 Task: In the  document quotation.txt Download file as 'Plain Text' Share this file with 'softage2@softage.net' Insert the command  Suggesting 
Action: Mouse moved to (208, 348)
Screenshot: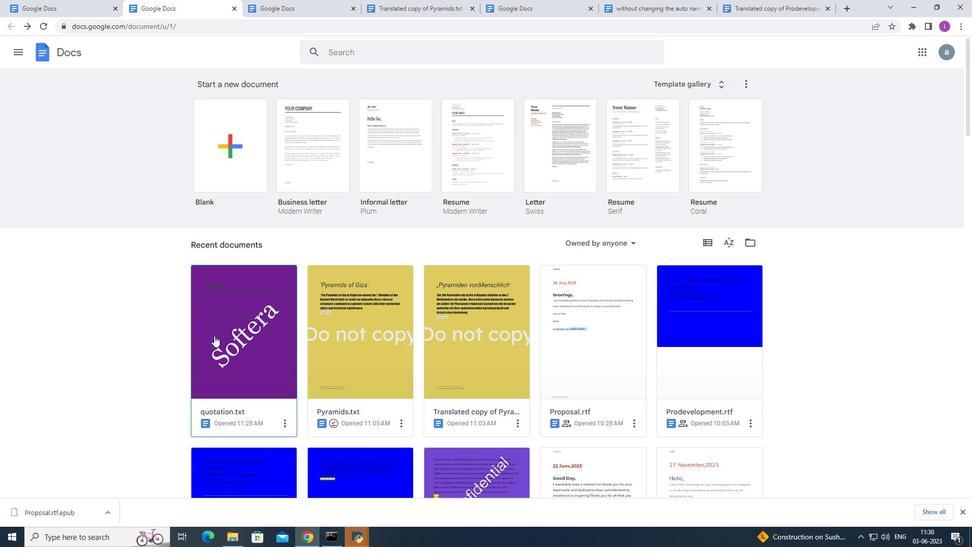
Action: Mouse pressed left at (208, 348)
Screenshot: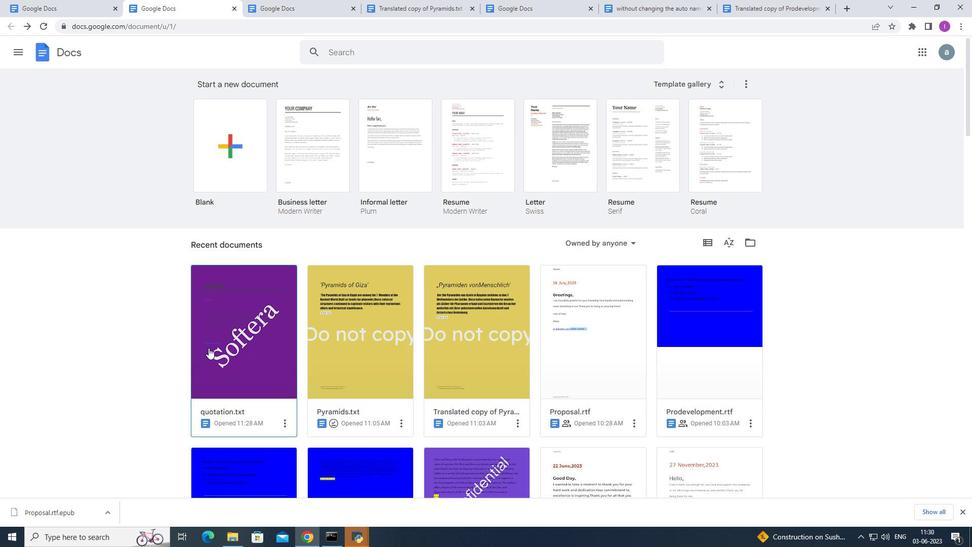
Action: Mouse moved to (41, 58)
Screenshot: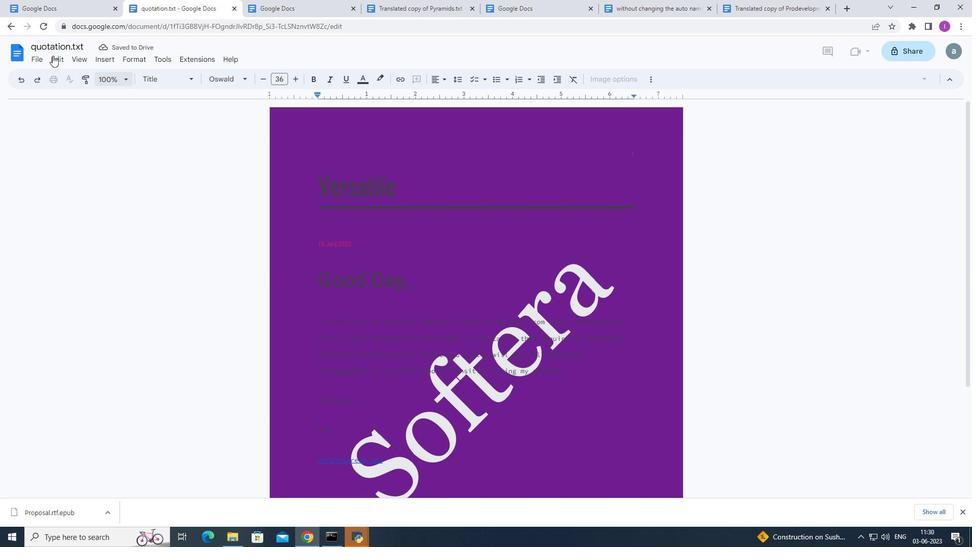 
Action: Mouse pressed left at (41, 58)
Screenshot: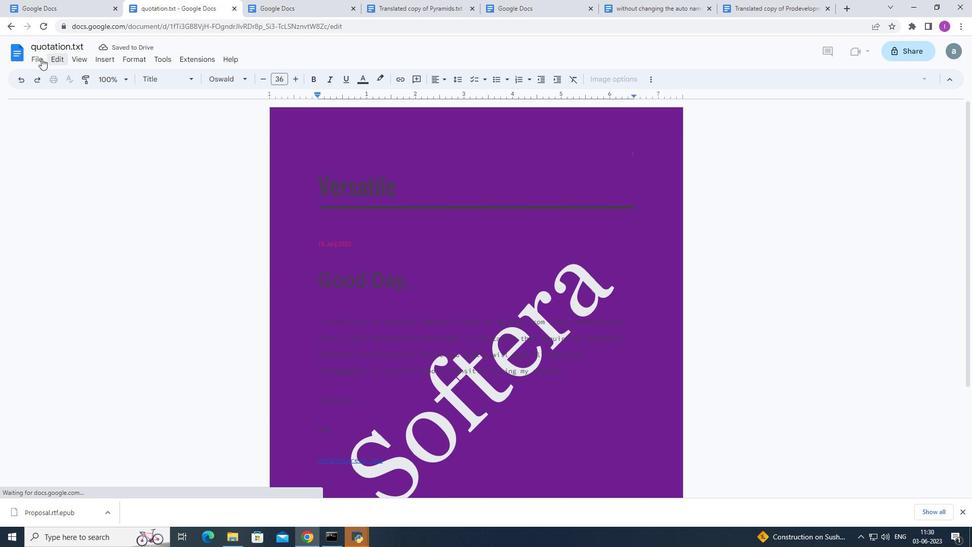 
Action: Mouse moved to (209, 232)
Screenshot: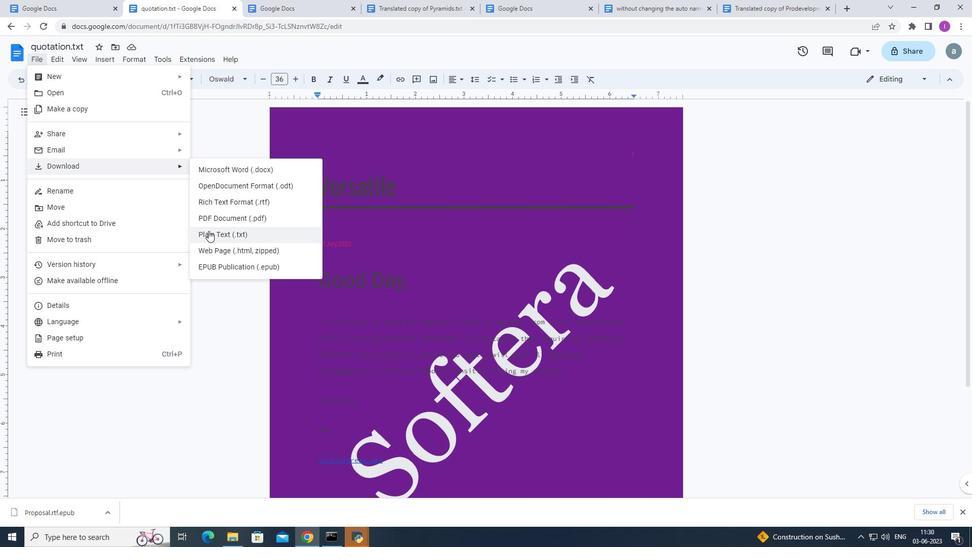 
Action: Mouse pressed left at (209, 232)
Screenshot: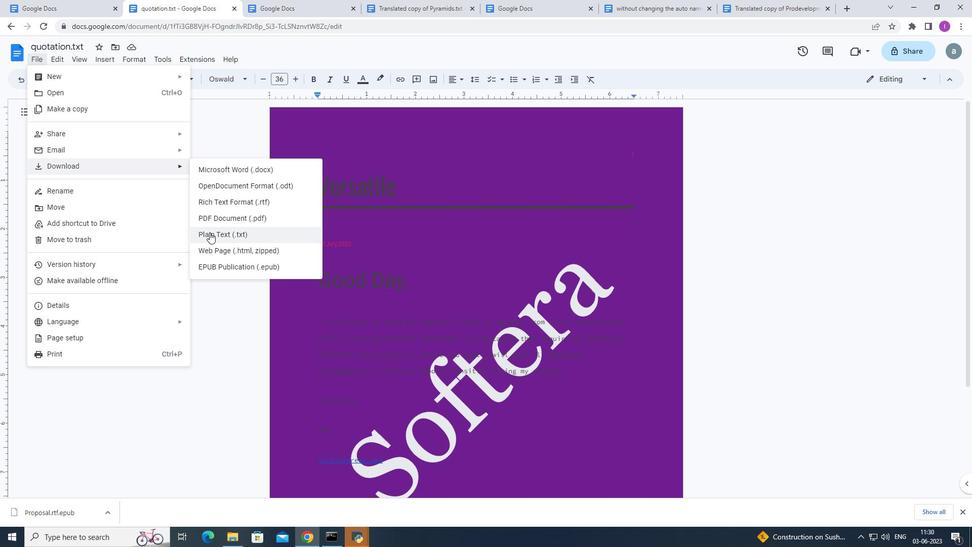 
Action: Mouse moved to (922, 78)
Screenshot: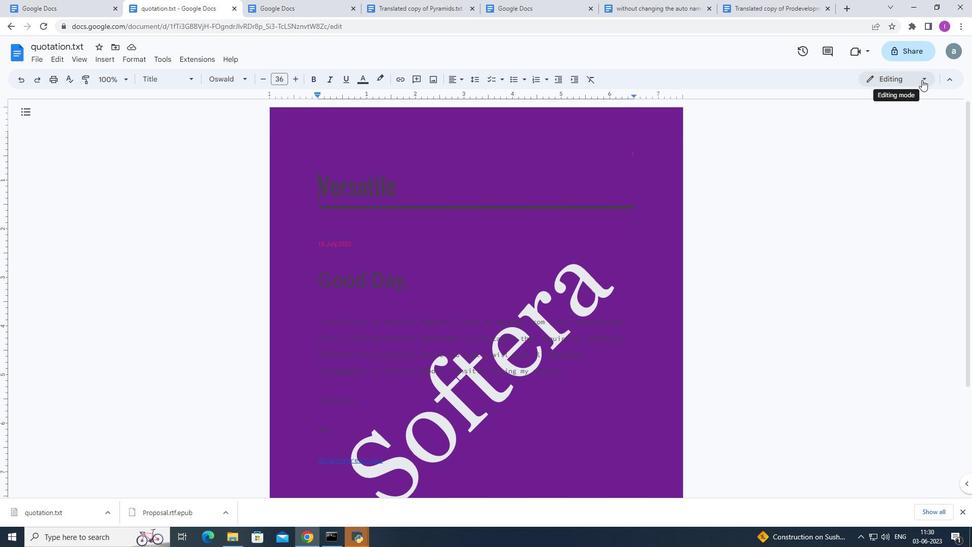 
Action: Mouse pressed left at (922, 78)
Screenshot: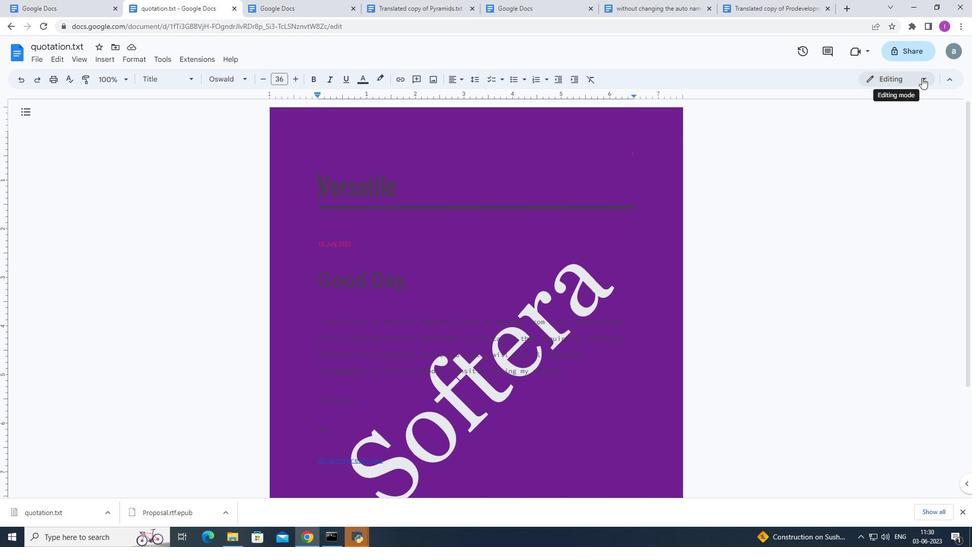 
Action: Mouse moved to (897, 127)
Screenshot: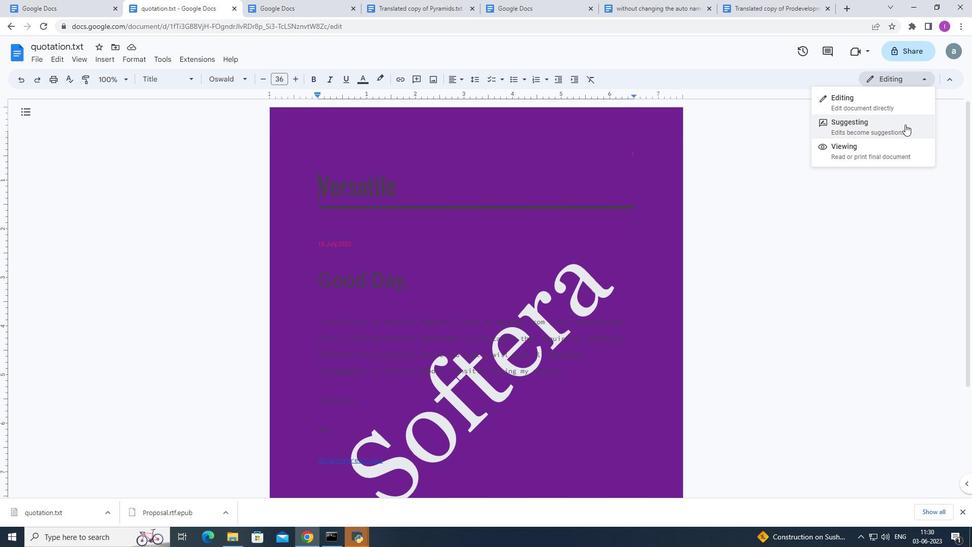 
Action: Mouse pressed left at (897, 127)
Screenshot: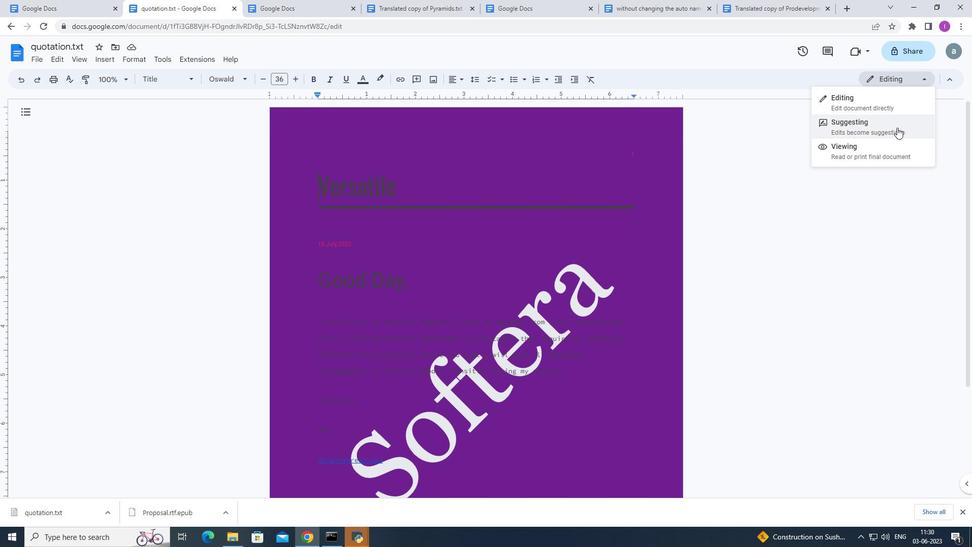 
Action: Mouse moved to (33, 57)
Screenshot: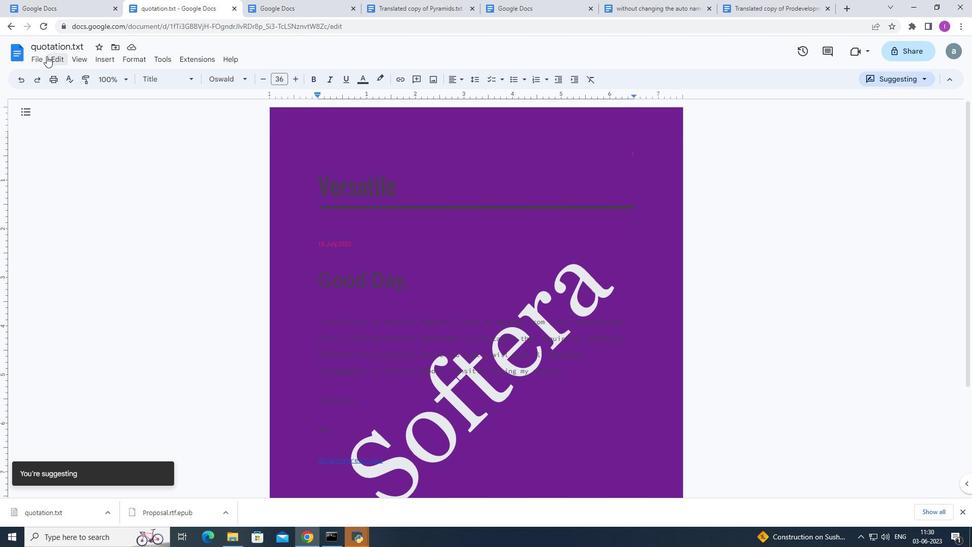 
Action: Mouse pressed left at (33, 57)
Screenshot: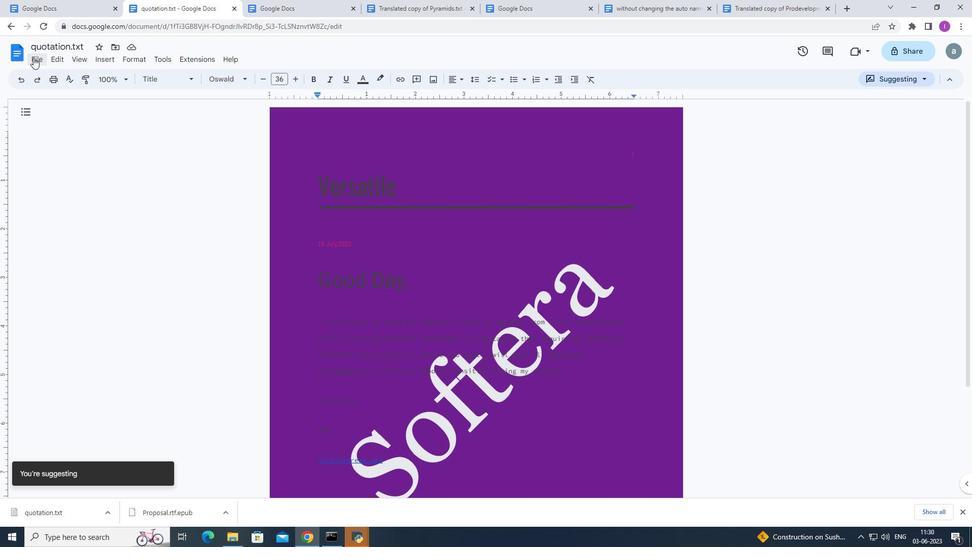 
Action: Mouse moved to (227, 133)
Screenshot: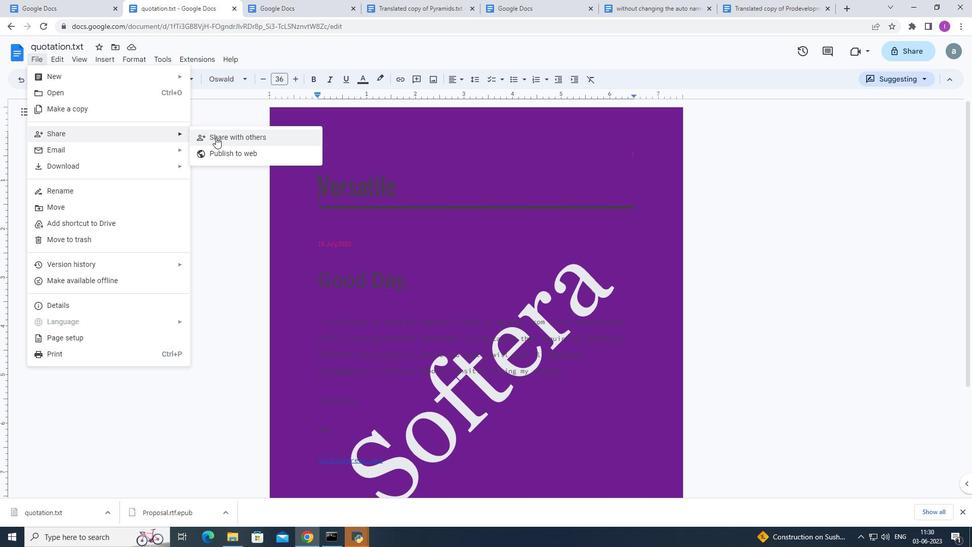 
Action: Mouse pressed left at (227, 133)
Screenshot: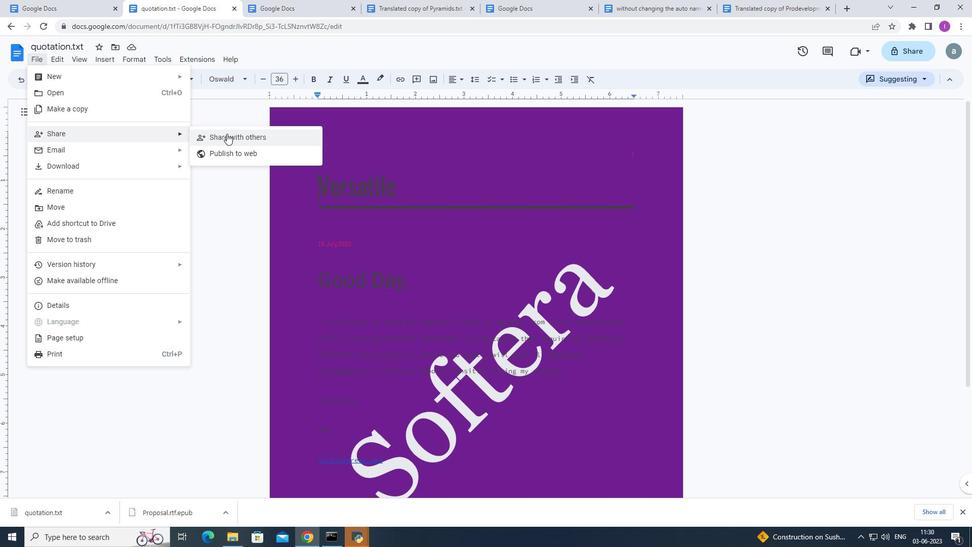 
Action: Mouse moved to (656, 159)
Screenshot: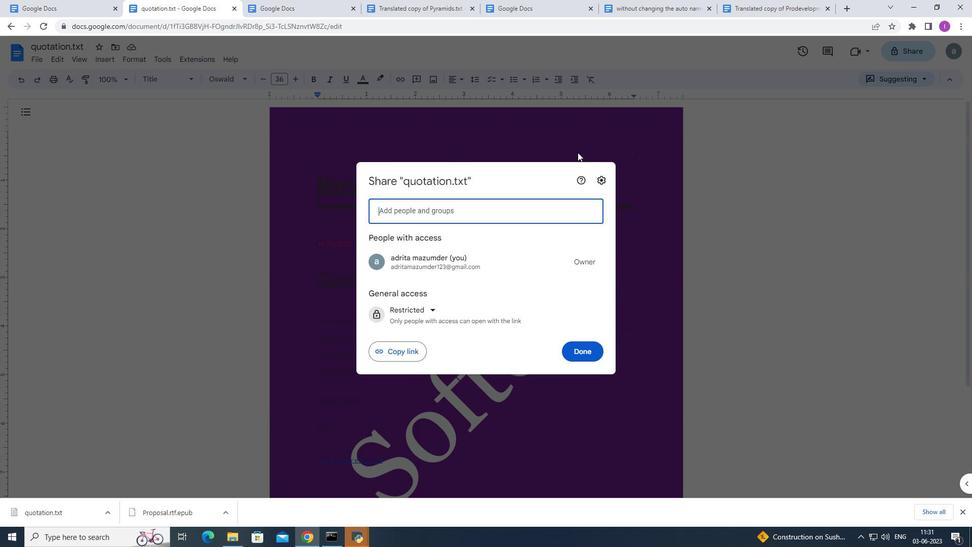 
Action: Key pressed softage2
Screenshot: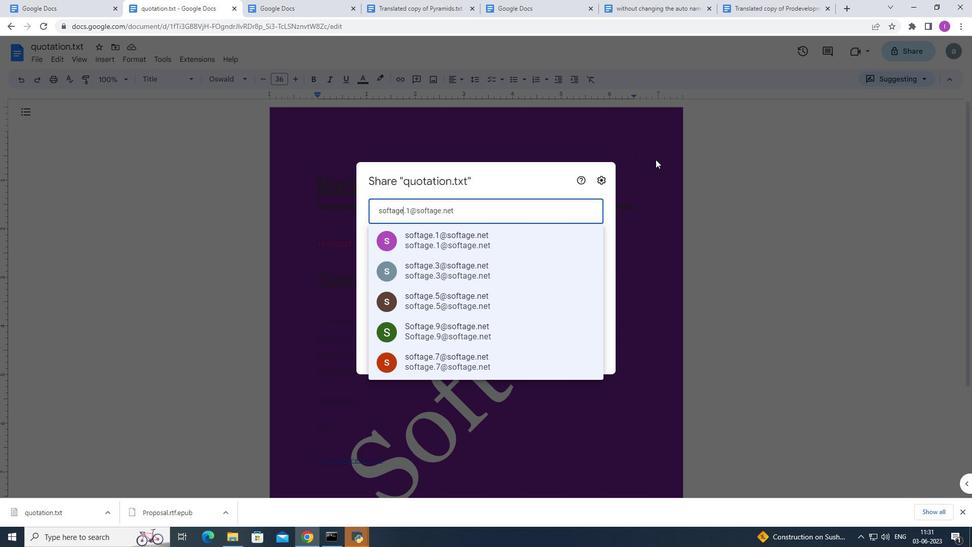 
Action: Mouse moved to (511, 241)
Screenshot: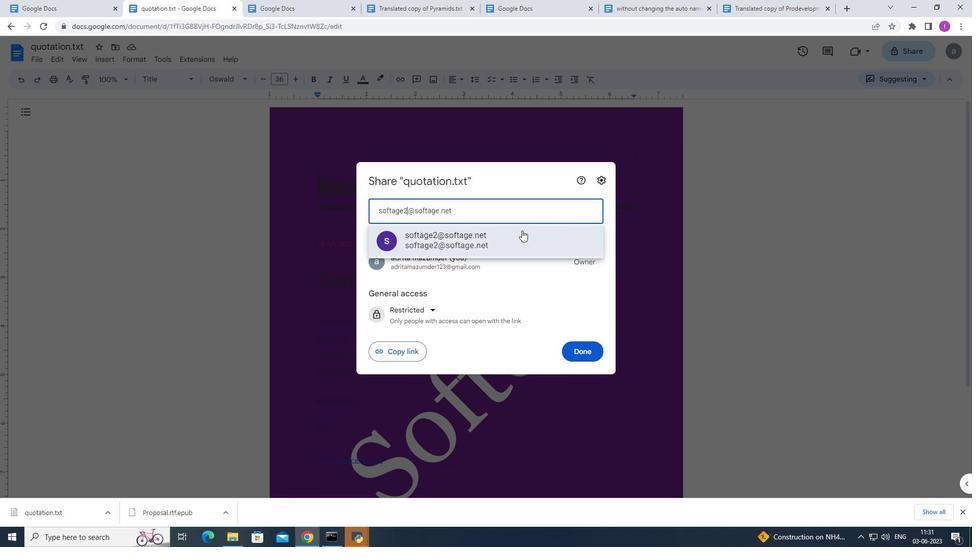 
Action: Mouse pressed left at (511, 241)
Screenshot: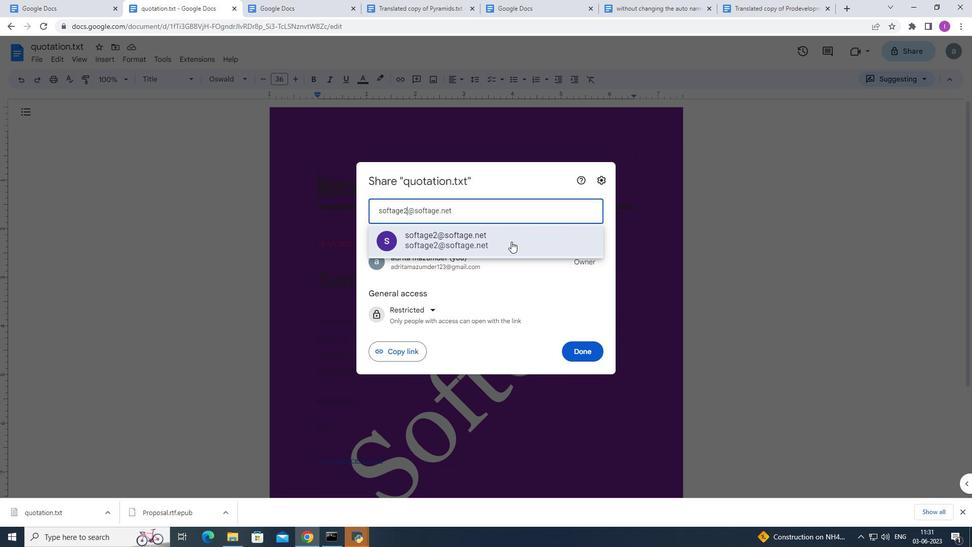 
Action: Mouse moved to (592, 343)
Screenshot: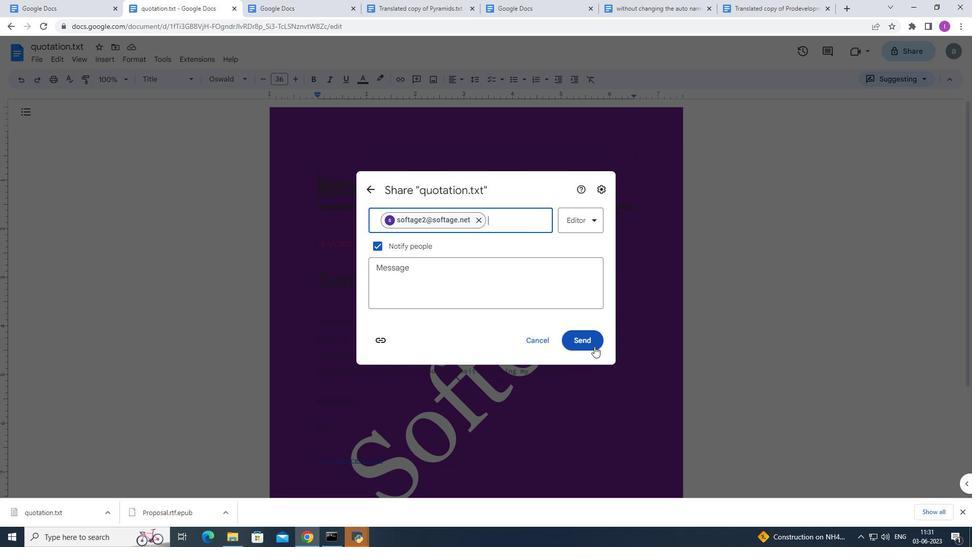 
Action: Mouse pressed left at (592, 343)
Screenshot: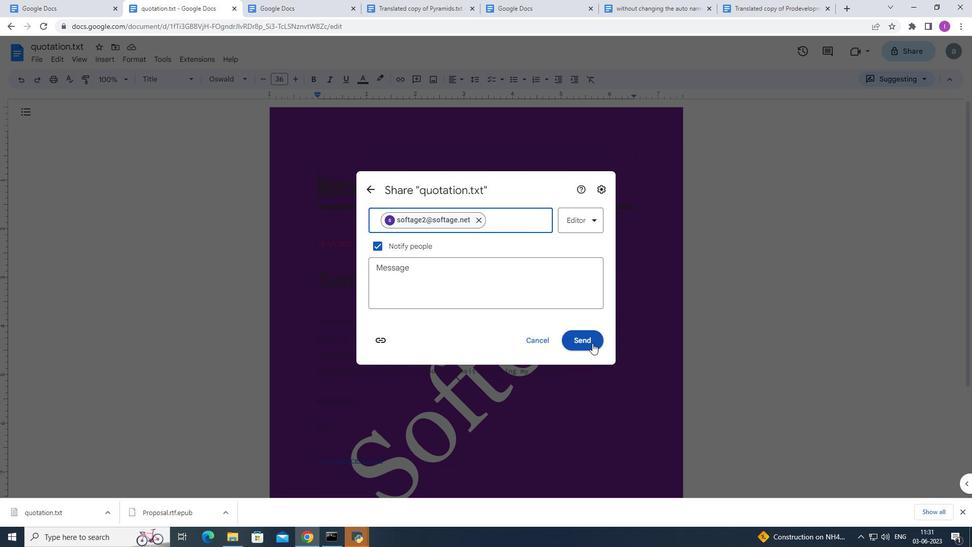 
Action: Mouse moved to (546, 308)
Screenshot: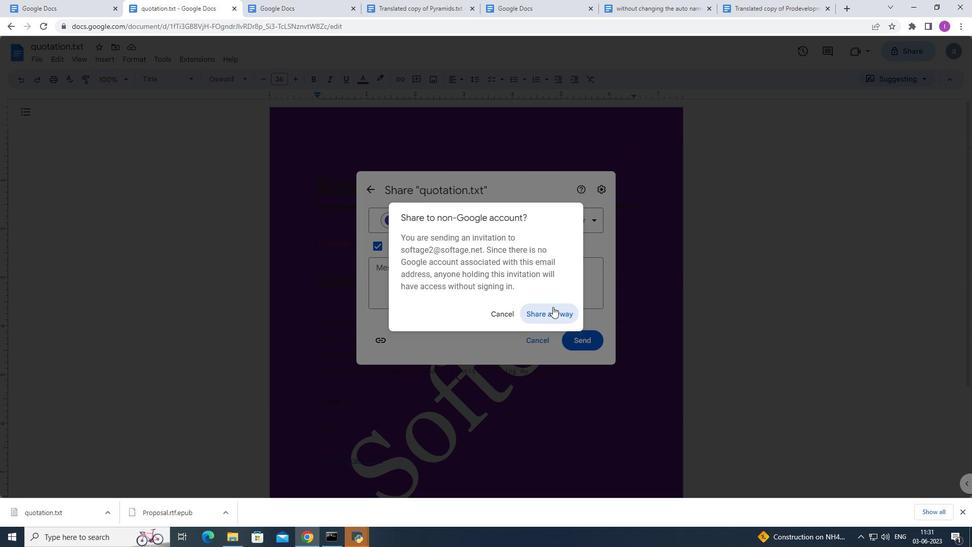 
Action: Mouse pressed left at (546, 308)
Screenshot: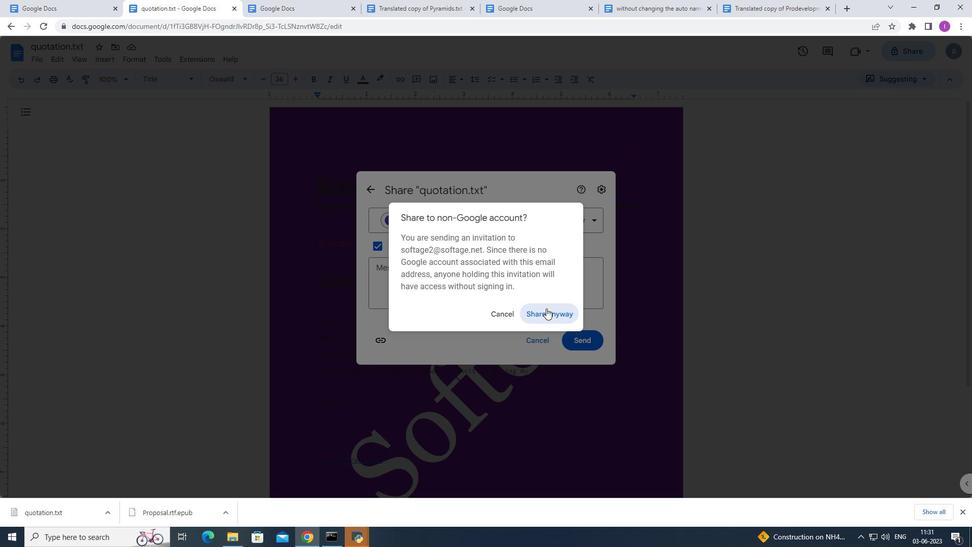 
Action: Mouse moved to (722, 345)
Screenshot: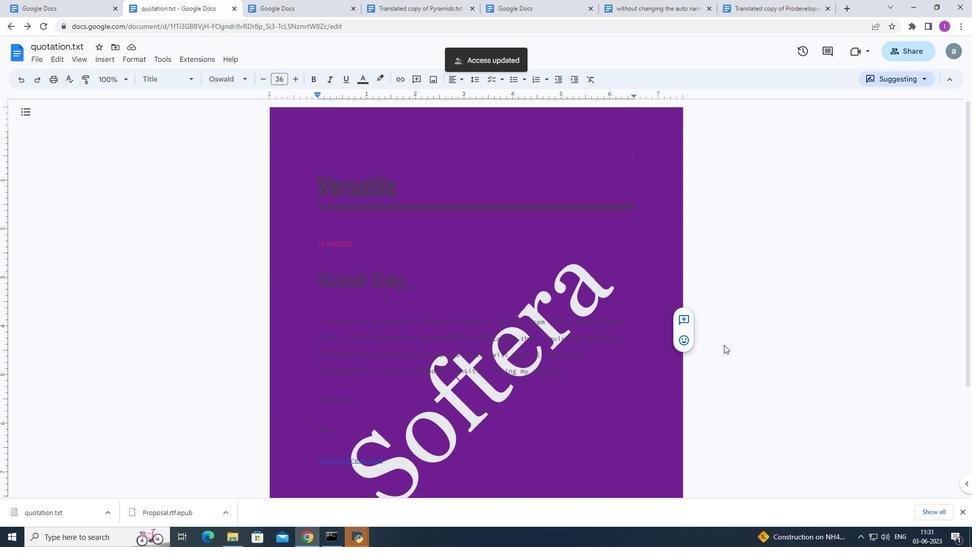 
